 Task: Filter the dashboards by  favorite dashboards
Action: Mouse moved to (145, 171)
Screenshot: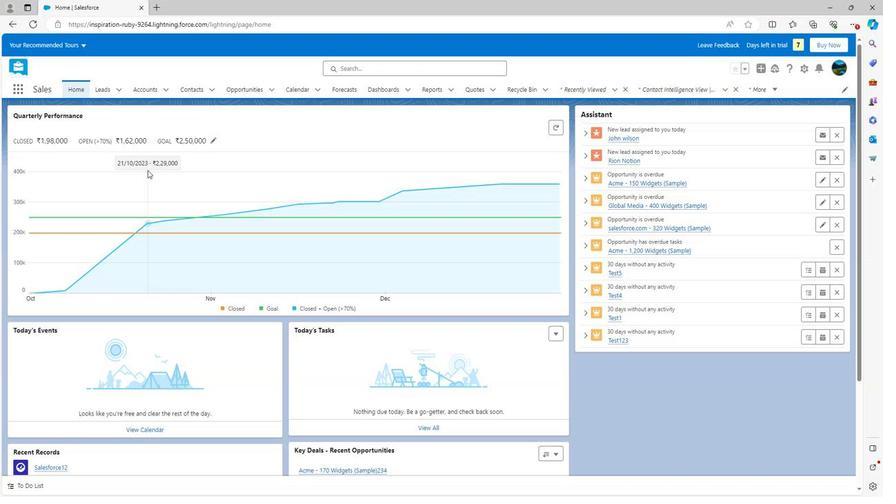 
Action: Mouse scrolled (145, 170) with delta (0, 0)
Screenshot: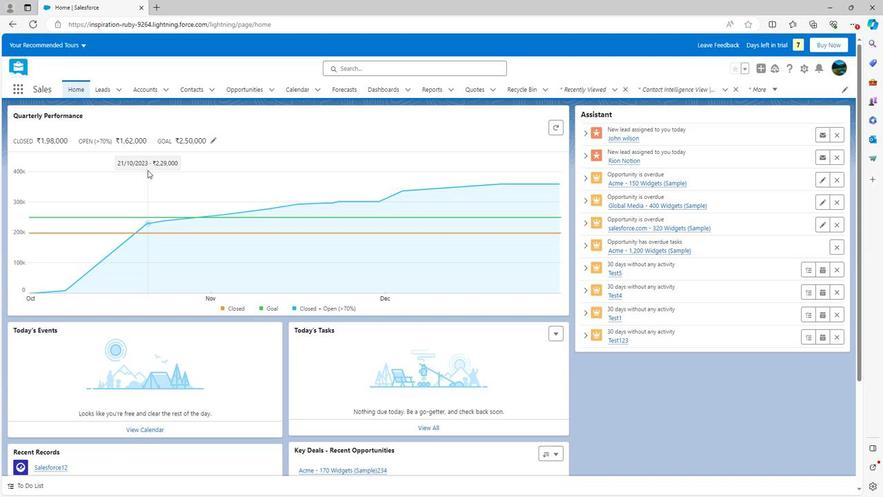 
Action: Mouse scrolled (145, 170) with delta (0, 0)
Screenshot: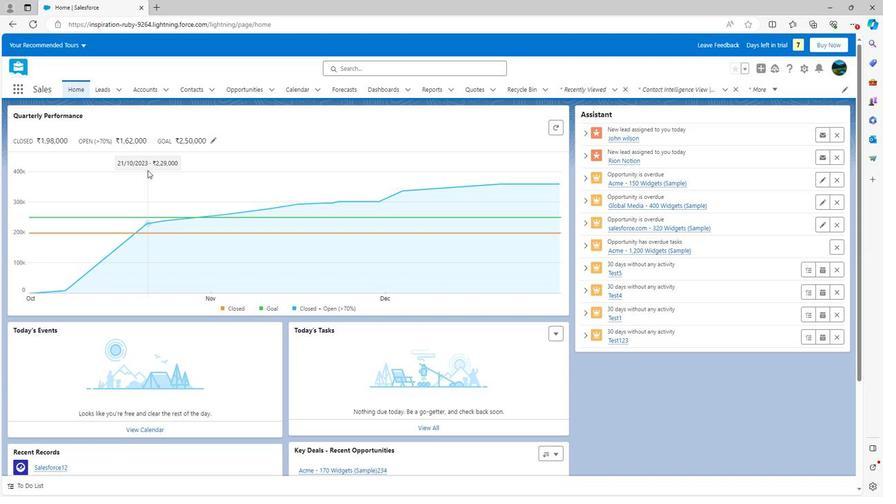 
Action: Mouse scrolled (145, 170) with delta (0, 0)
Screenshot: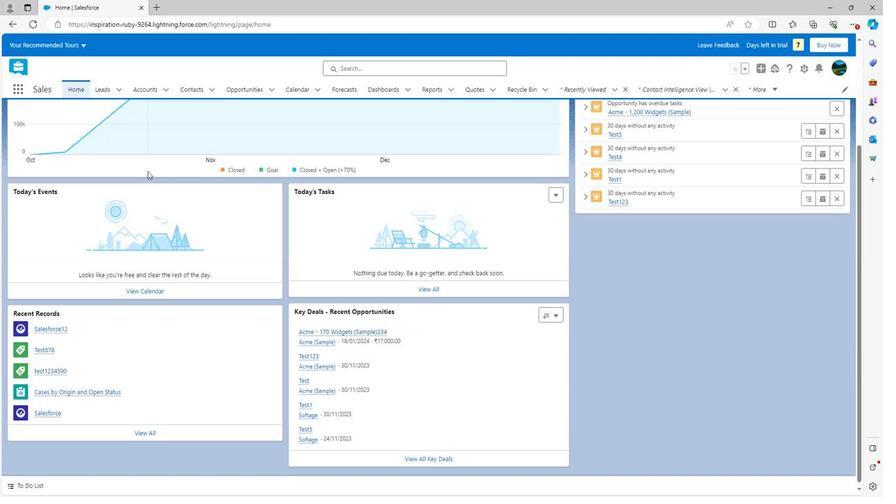 
Action: Mouse scrolled (145, 170) with delta (0, 0)
Screenshot: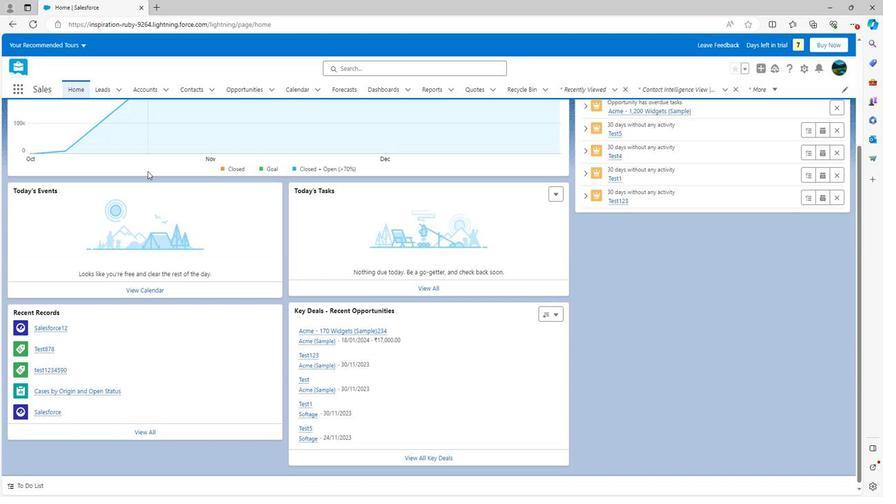 
Action: Mouse scrolled (145, 171) with delta (0, 0)
Screenshot: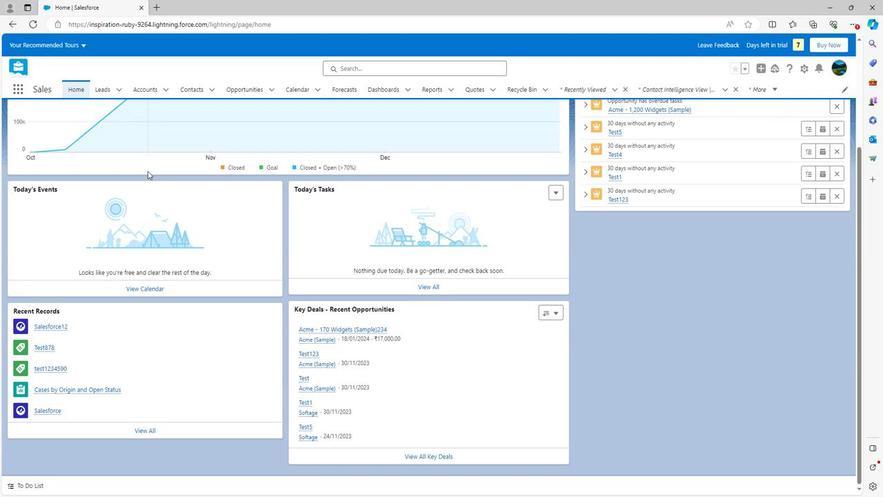 
Action: Mouse scrolled (145, 171) with delta (0, 0)
Screenshot: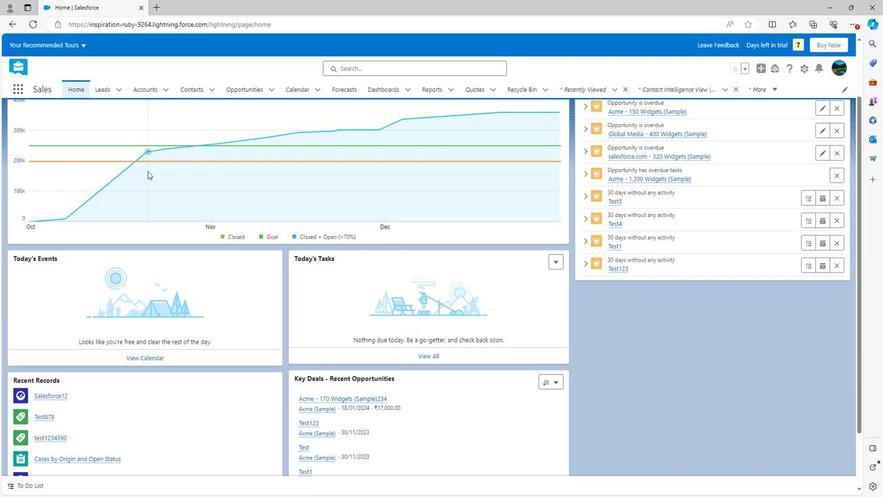 
Action: Mouse scrolled (145, 171) with delta (0, 0)
Screenshot: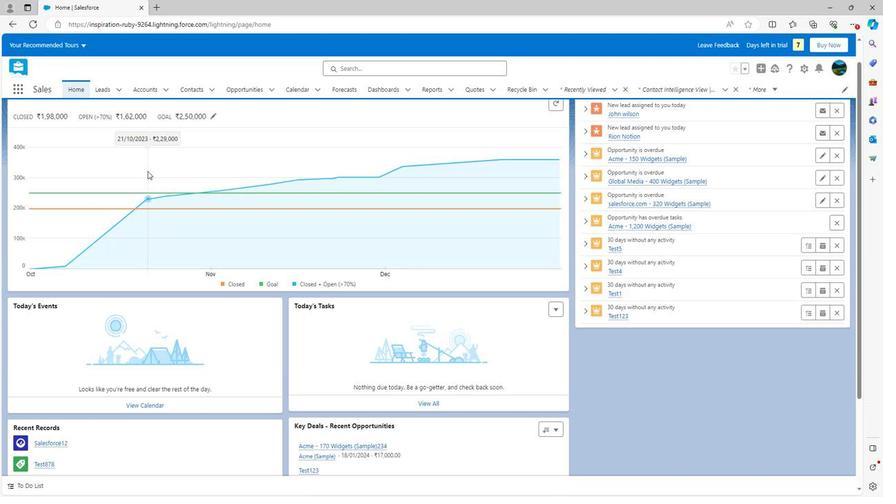 
Action: Mouse moved to (377, 90)
Screenshot: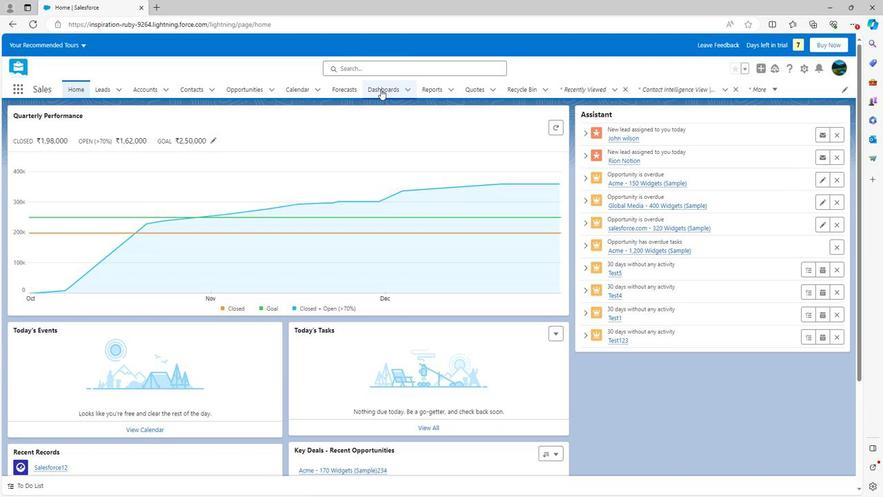 
Action: Mouse pressed left at (377, 90)
Screenshot: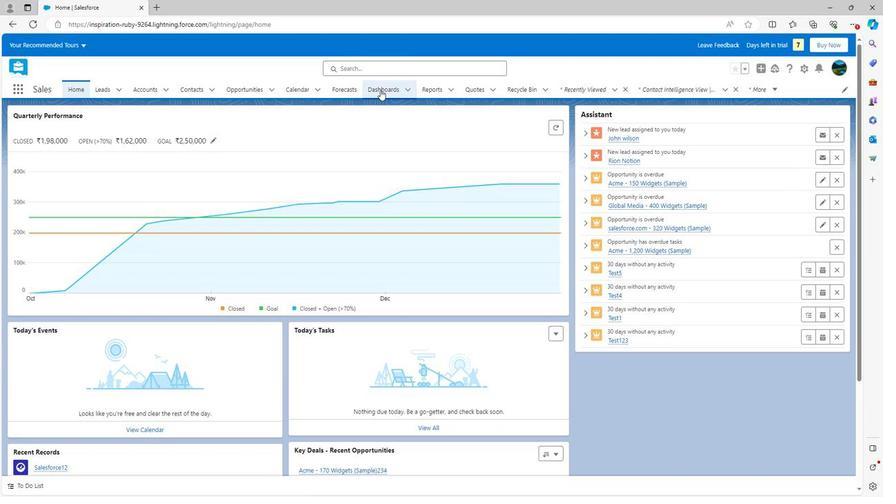 
Action: Mouse moved to (32, 323)
Screenshot: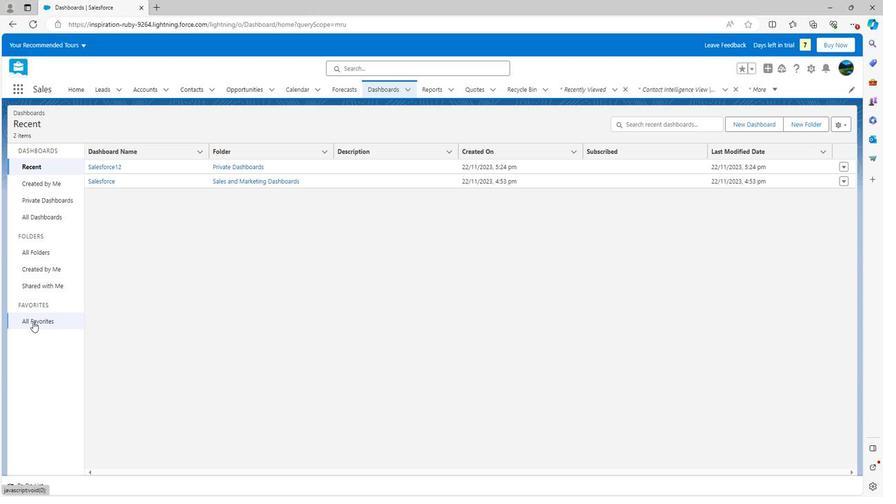 
Action: Mouse pressed left at (32, 323)
Screenshot: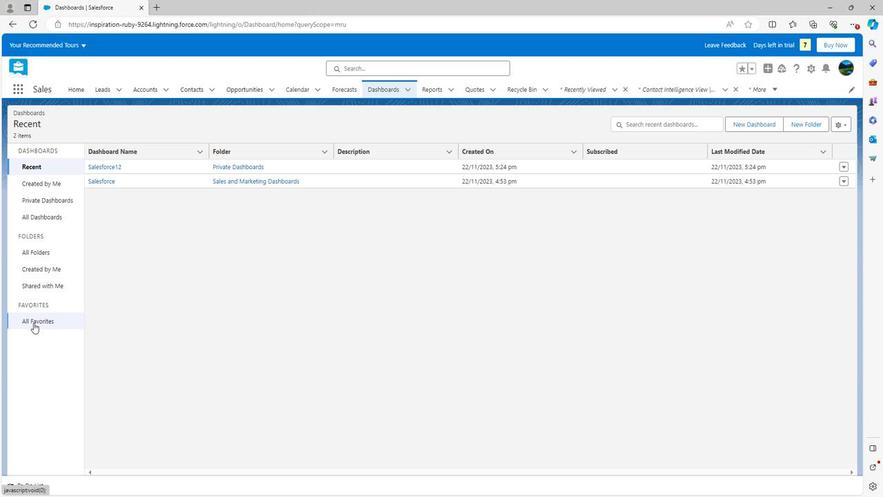 
Action: Mouse moved to (408, 209)
Screenshot: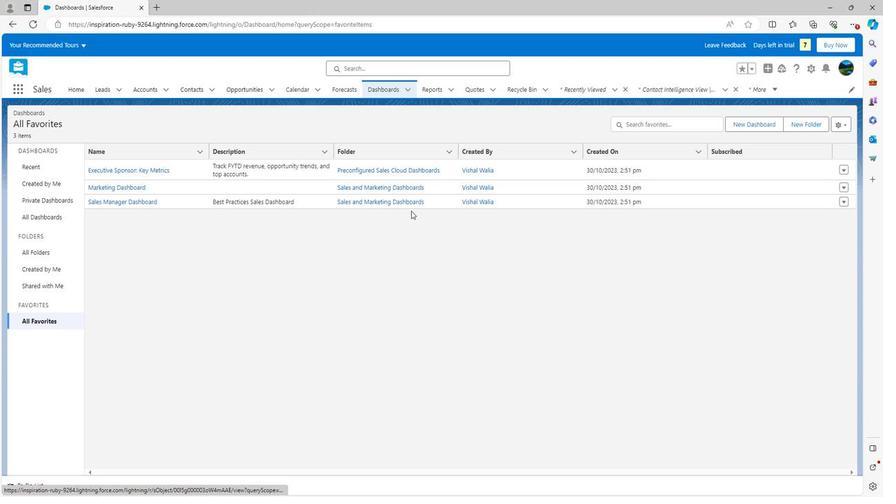 
